 Task: Check out the San Diego attractions that are fun for all ages.
Action: Mouse moved to (691, 63)
Screenshot: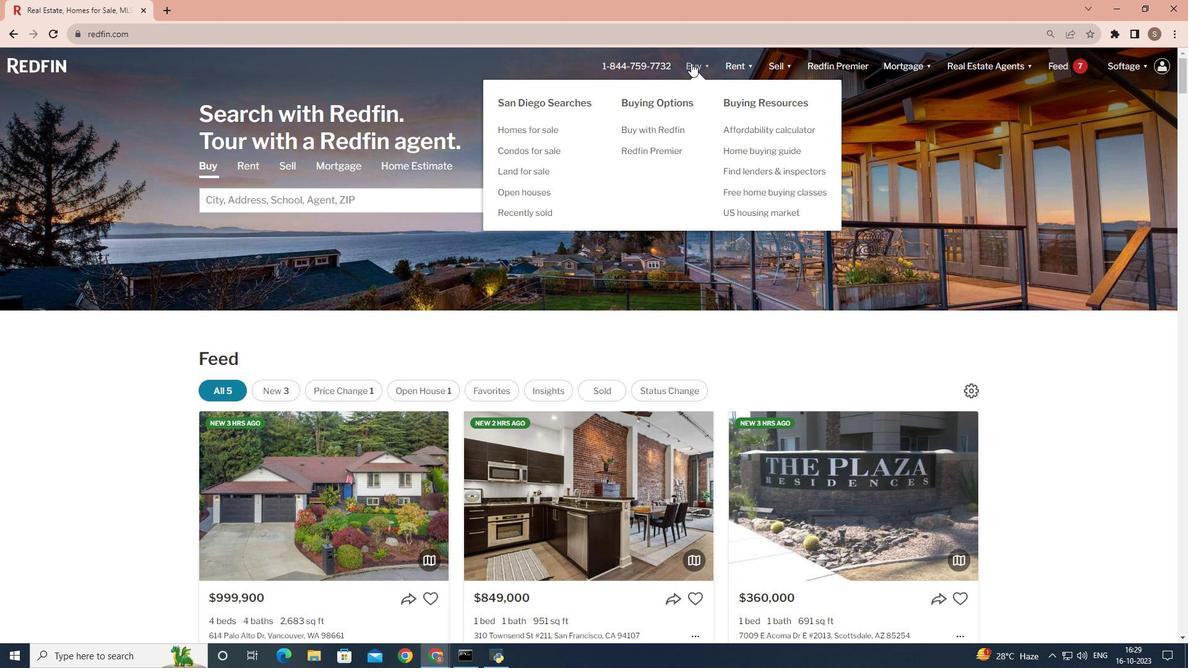 
Action: Mouse pressed left at (691, 63)
Screenshot: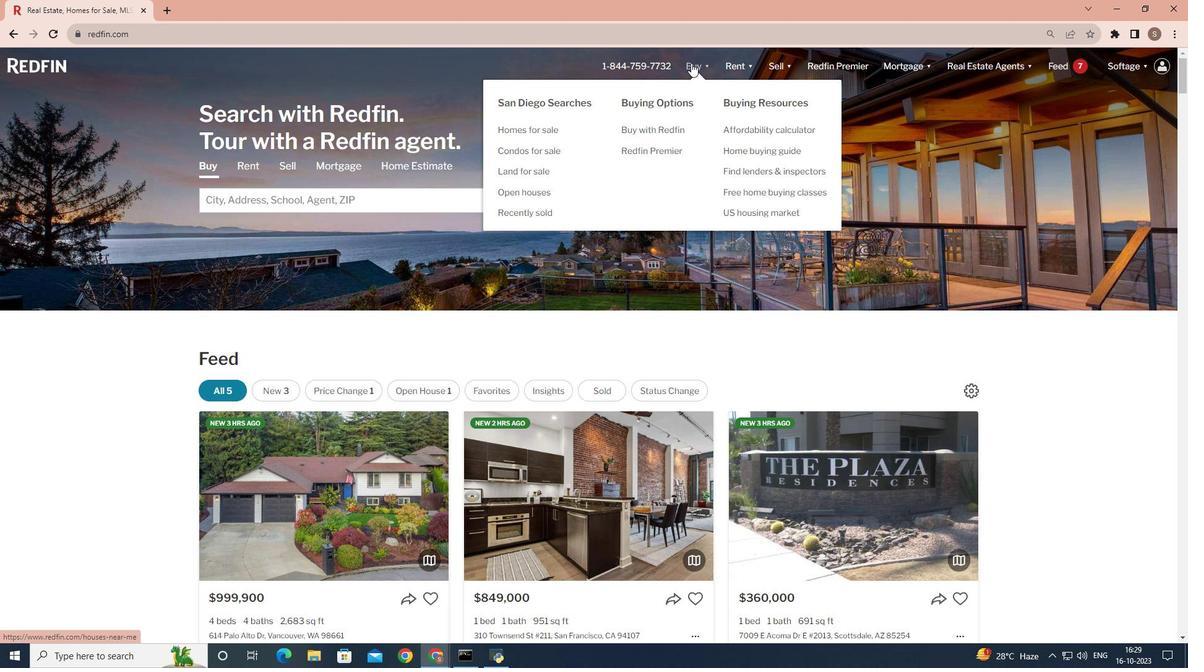 
Action: Mouse moved to (362, 248)
Screenshot: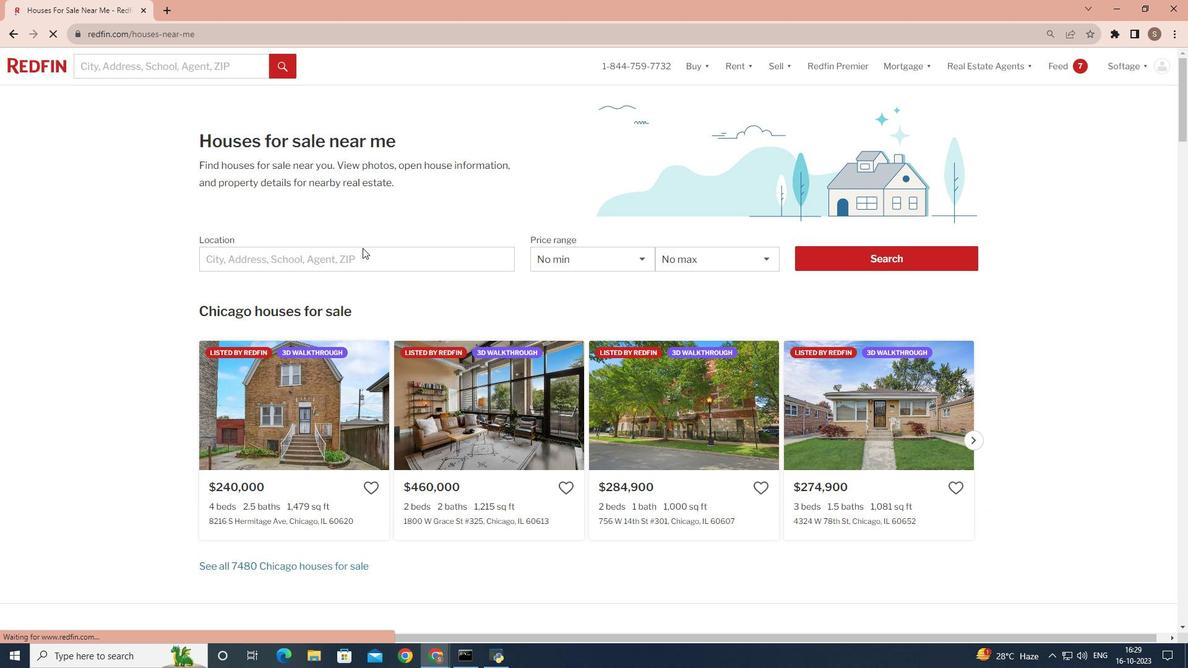 
Action: Mouse pressed left at (362, 248)
Screenshot: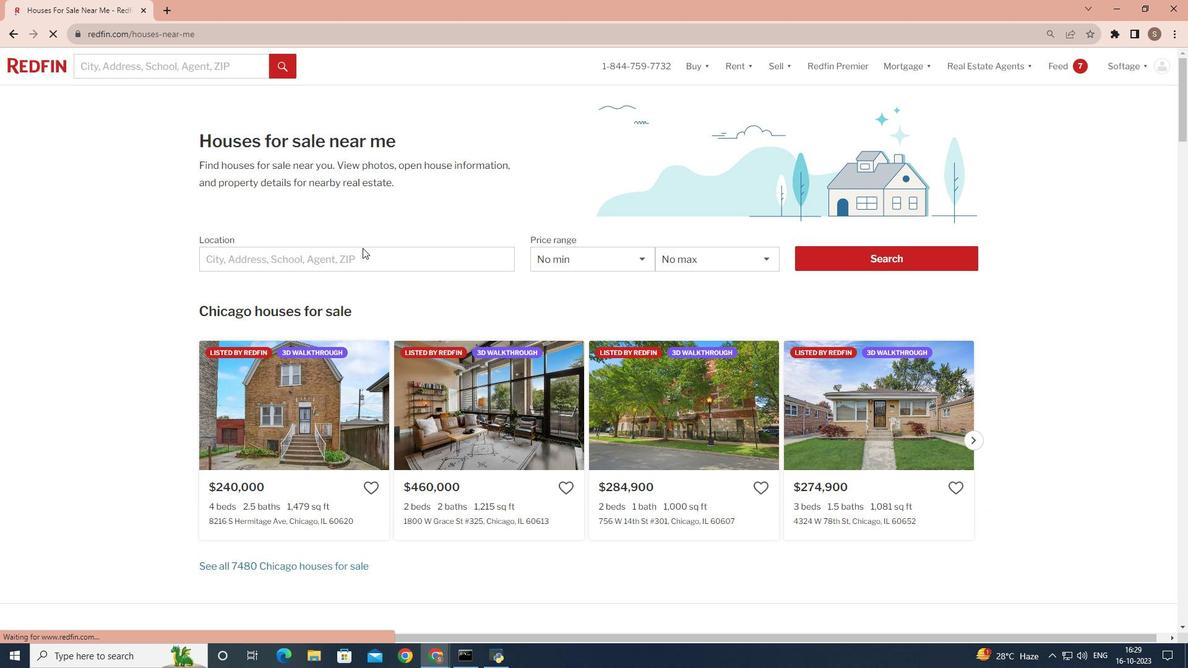 
Action: Mouse moved to (357, 256)
Screenshot: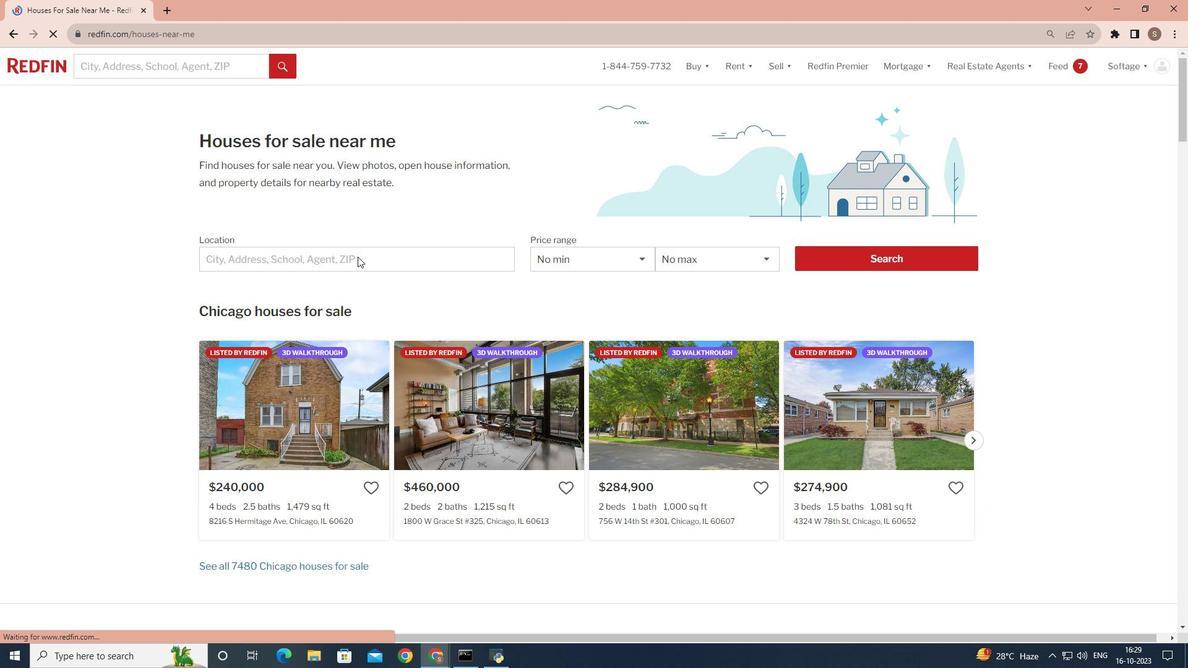 
Action: Mouse pressed left at (357, 256)
Screenshot: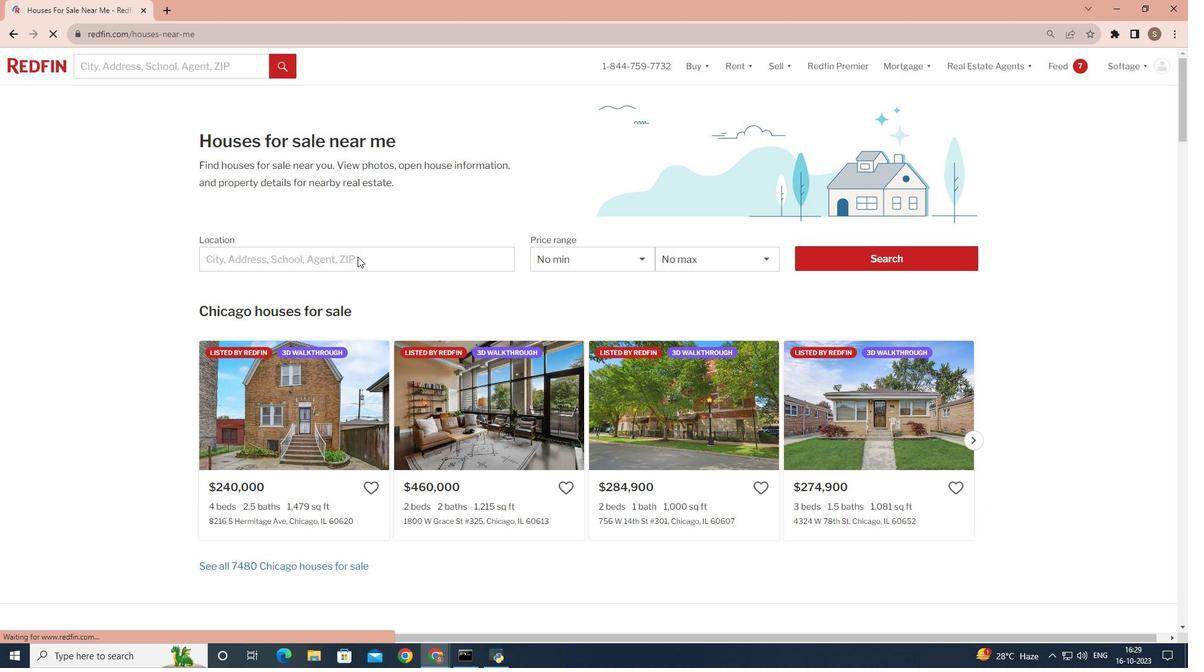 
Action: Mouse pressed left at (357, 256)
Screenshot: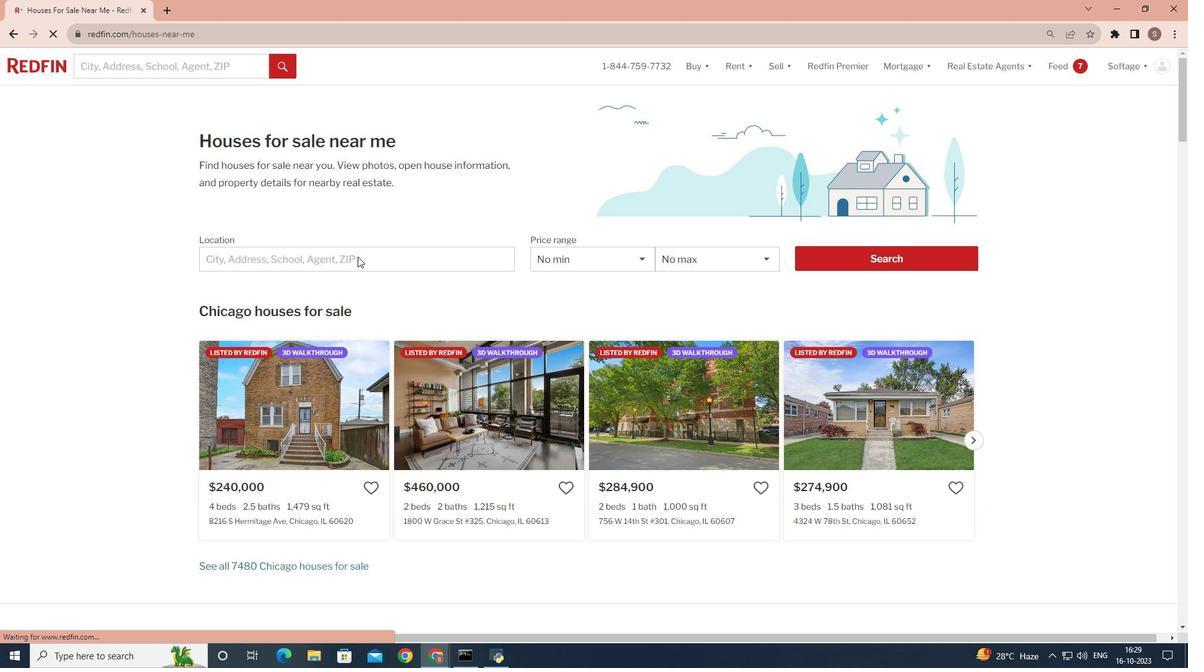 
Action: Mouse moved to (323, 261)
Screenshot: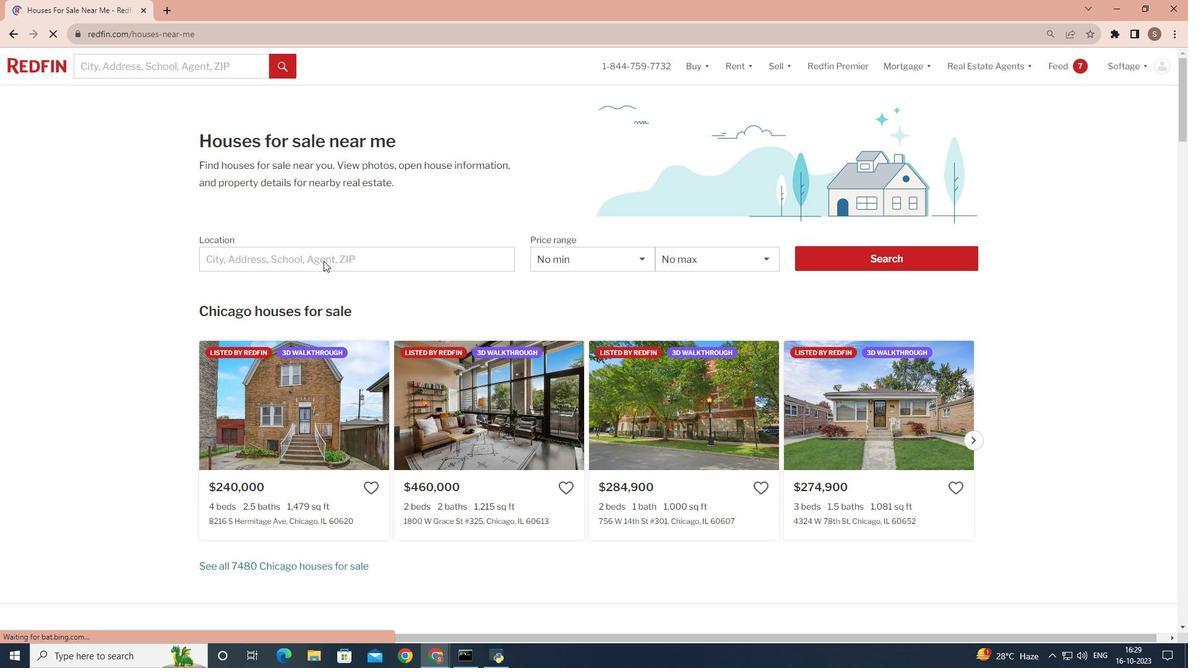 
Action: Mouse pressed left at (323, 261)
Screenshot: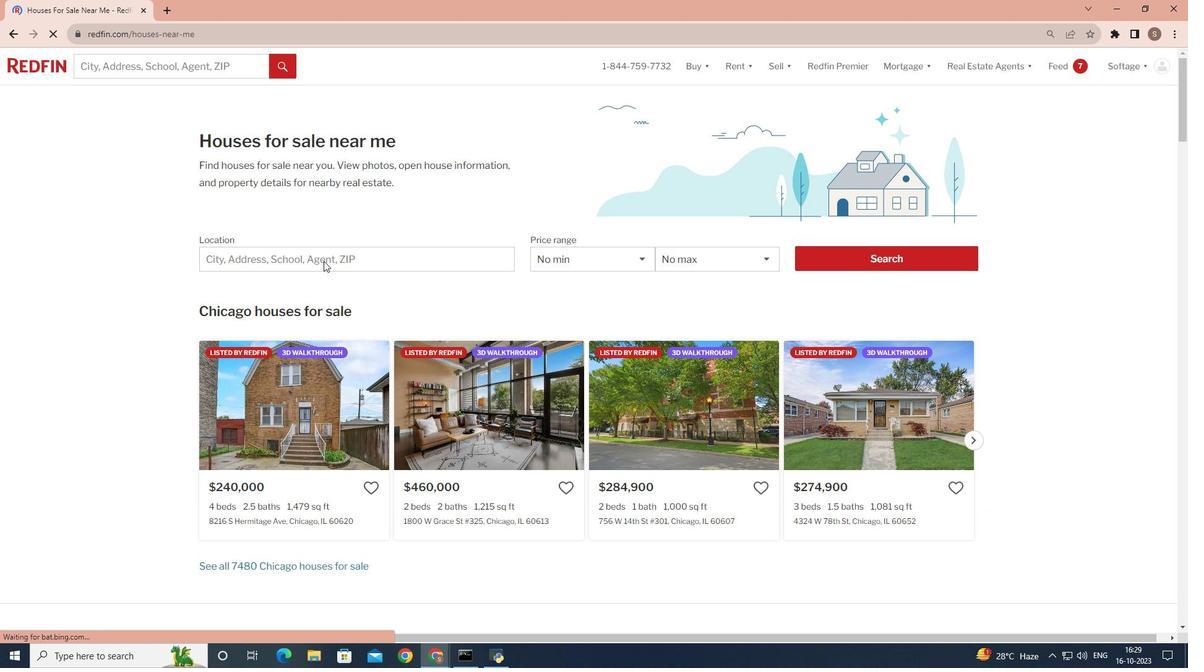 
Action: Mouse moved to (310, 251)
Screenshot: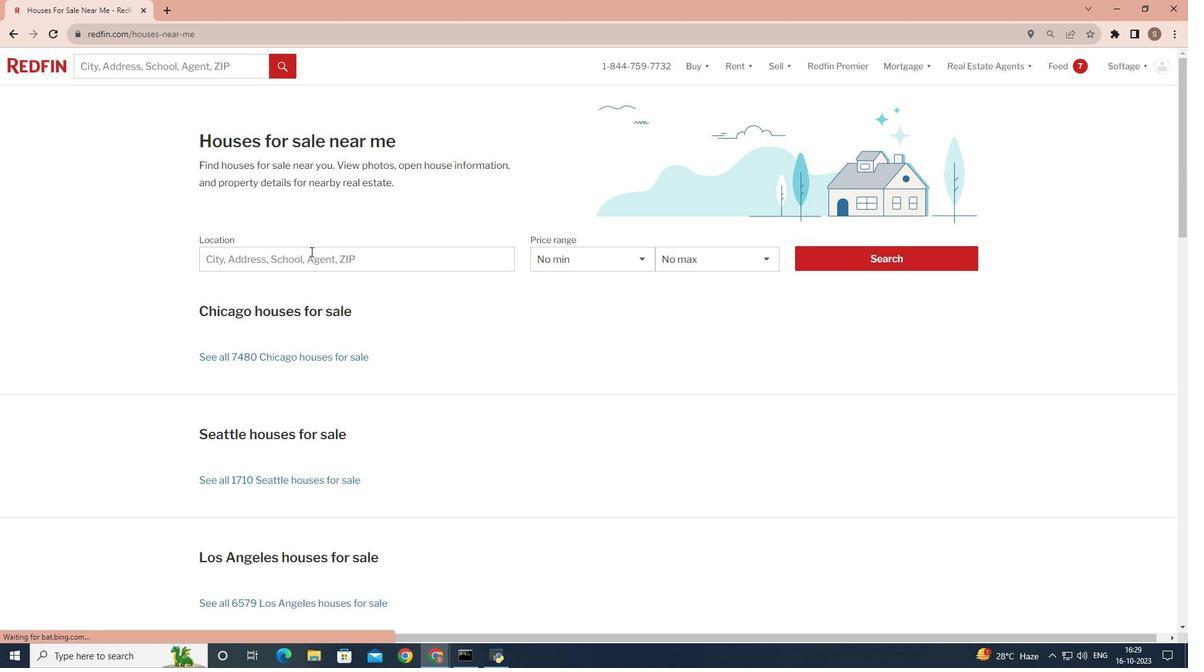 
Action: Mouse pressed left at (310, 251)
Screenshot: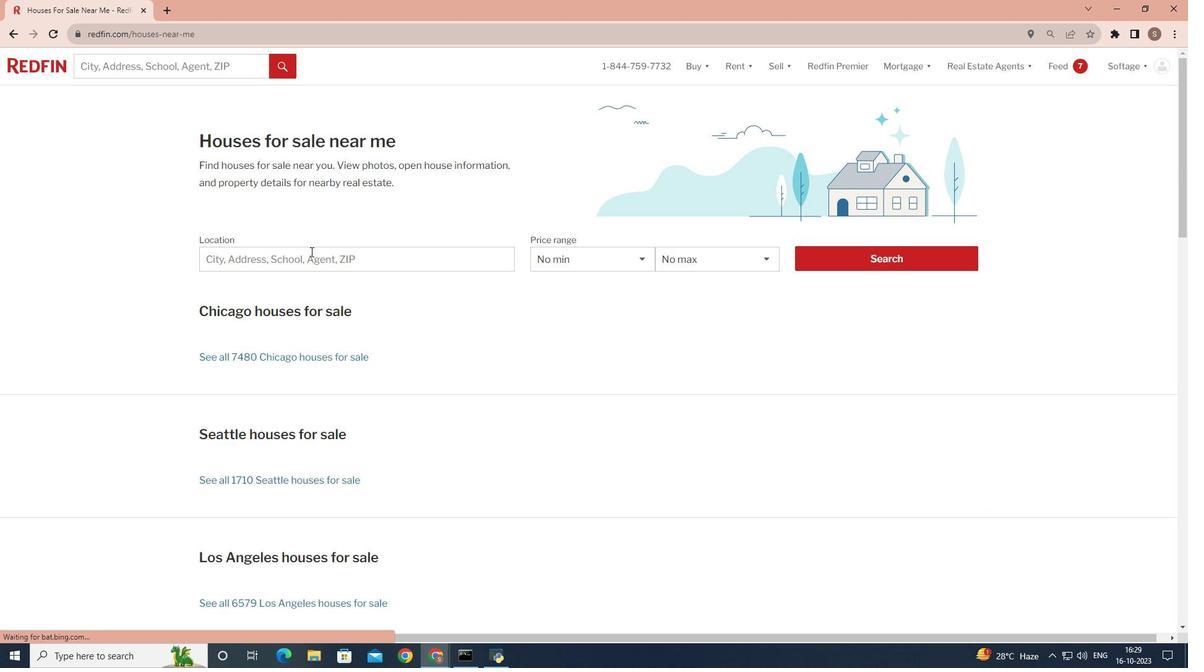 
Action: Key pressed <Key.shift>San<Key.space><Key.shift>Diego<Key.enter>
Screenshot: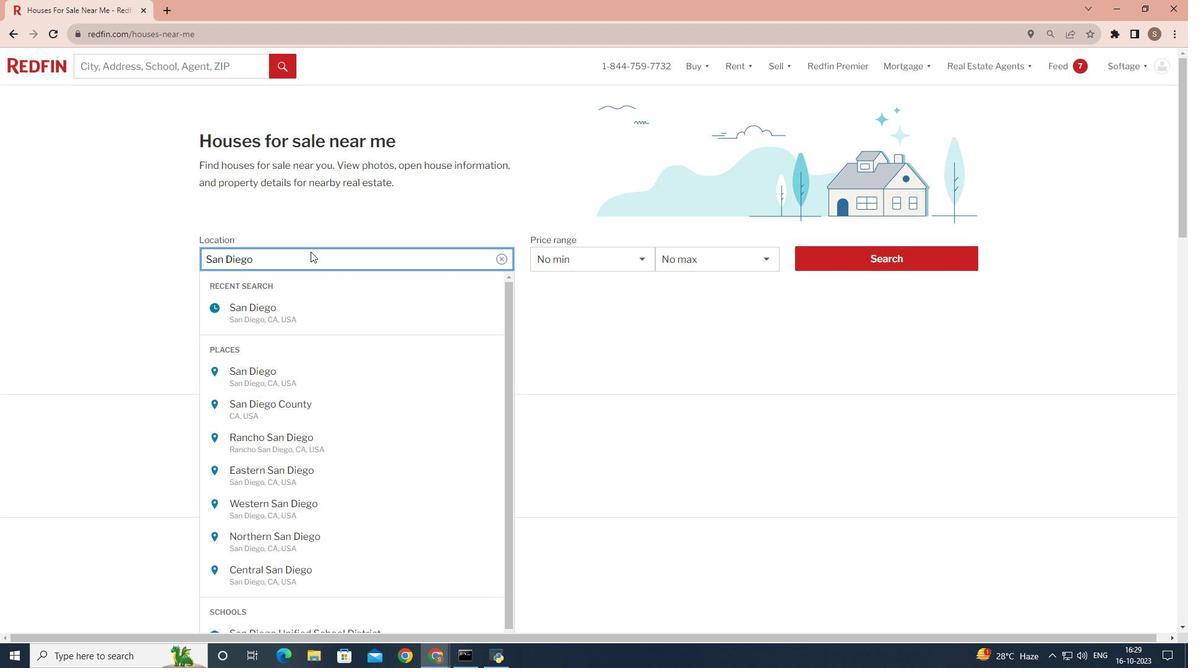 
Action: Mouse moved to (812, 256)
Screenshot: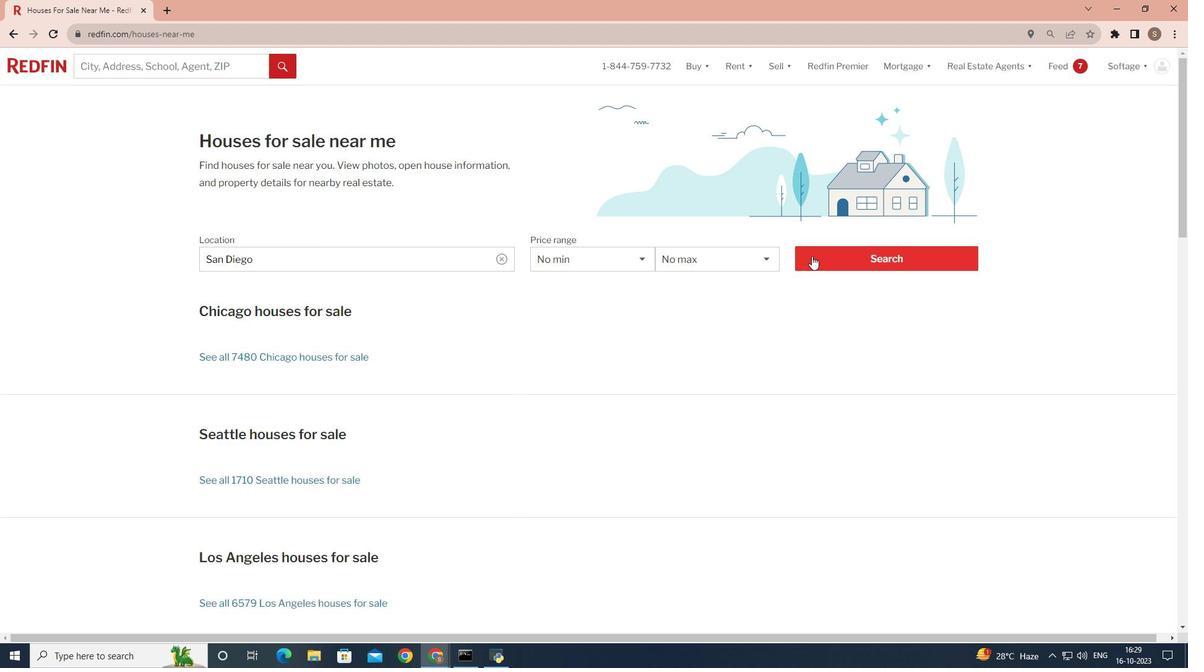 
Action: Mouse pressed left at (812, 256)
Screenshot: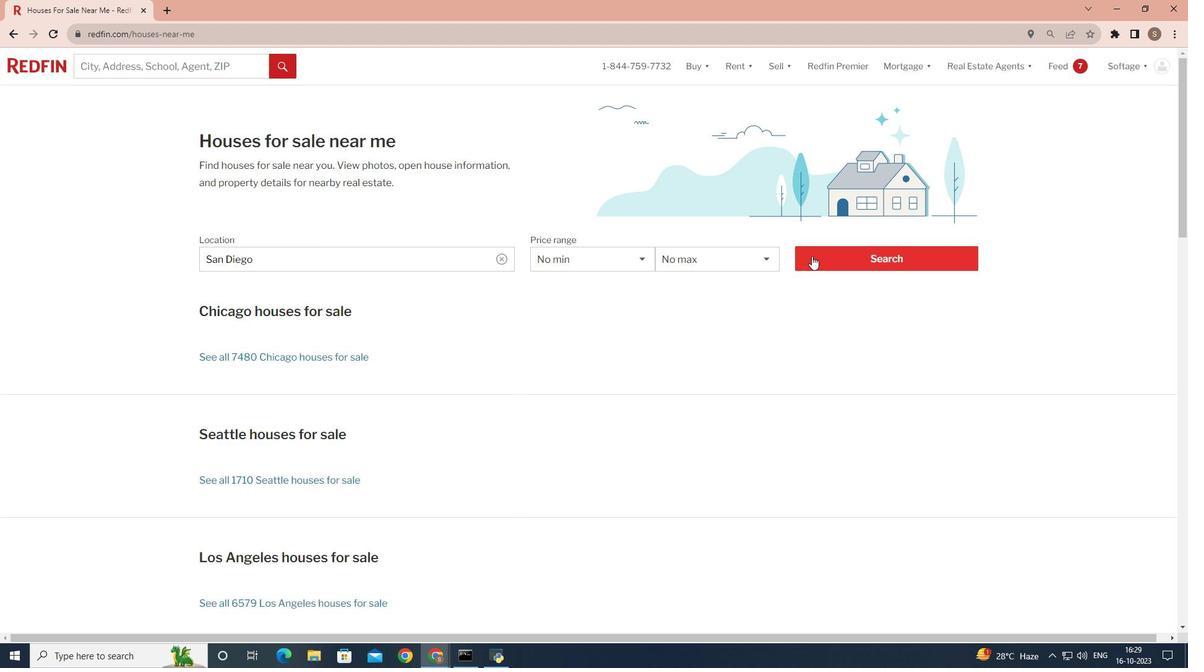 
Action: Mouse pressed left at (812, 256)
Screenshot: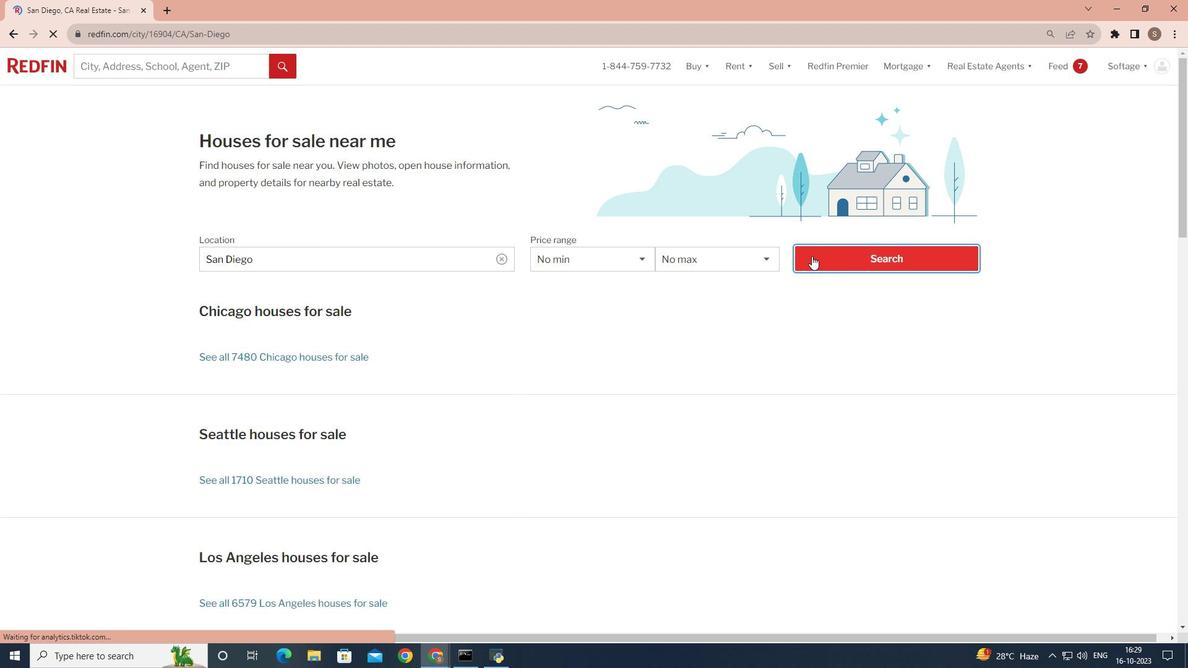 
Action: Mouse moved to (1137, 105)
Screenshot: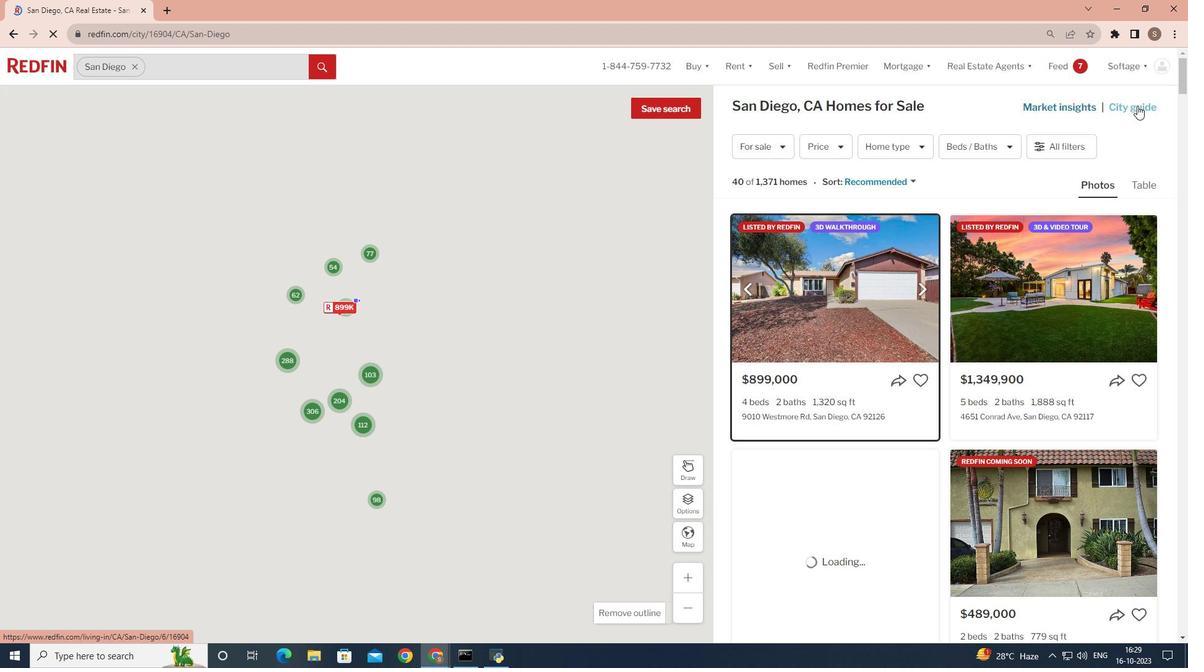 
Action: Mouse pressed left at (1137, 105)
Screenshot: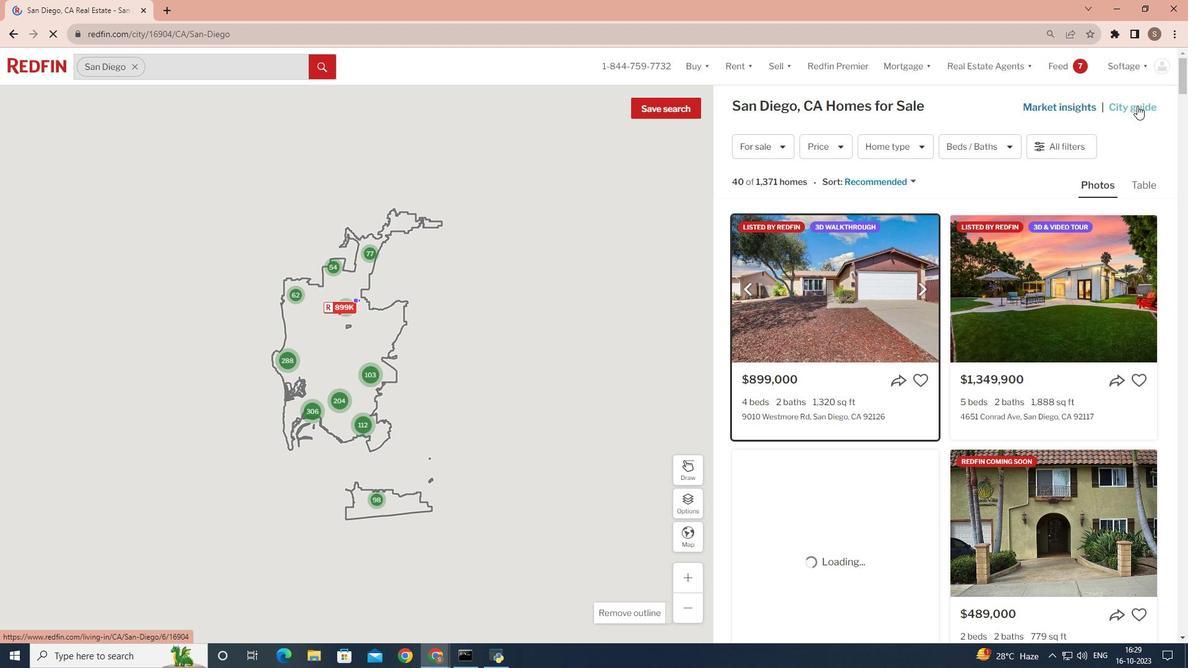 
Action: Mouse moved to (602, 493)
Screenshot: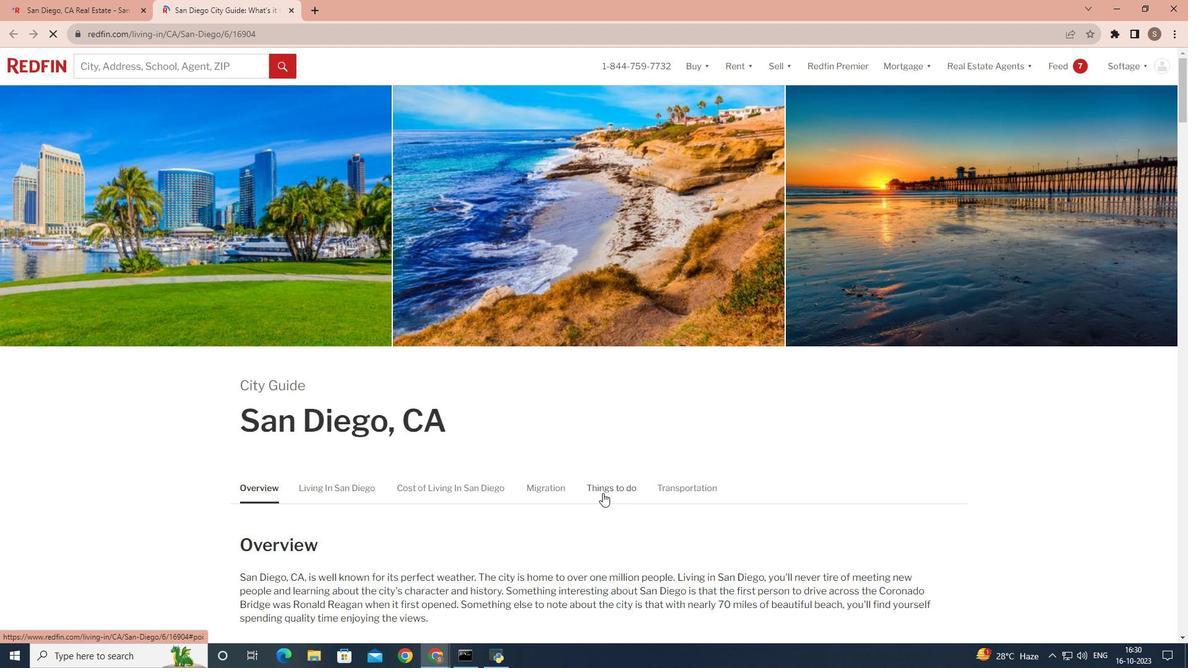 
Action: Mouse pressed left at (602, 493)
Screenshot: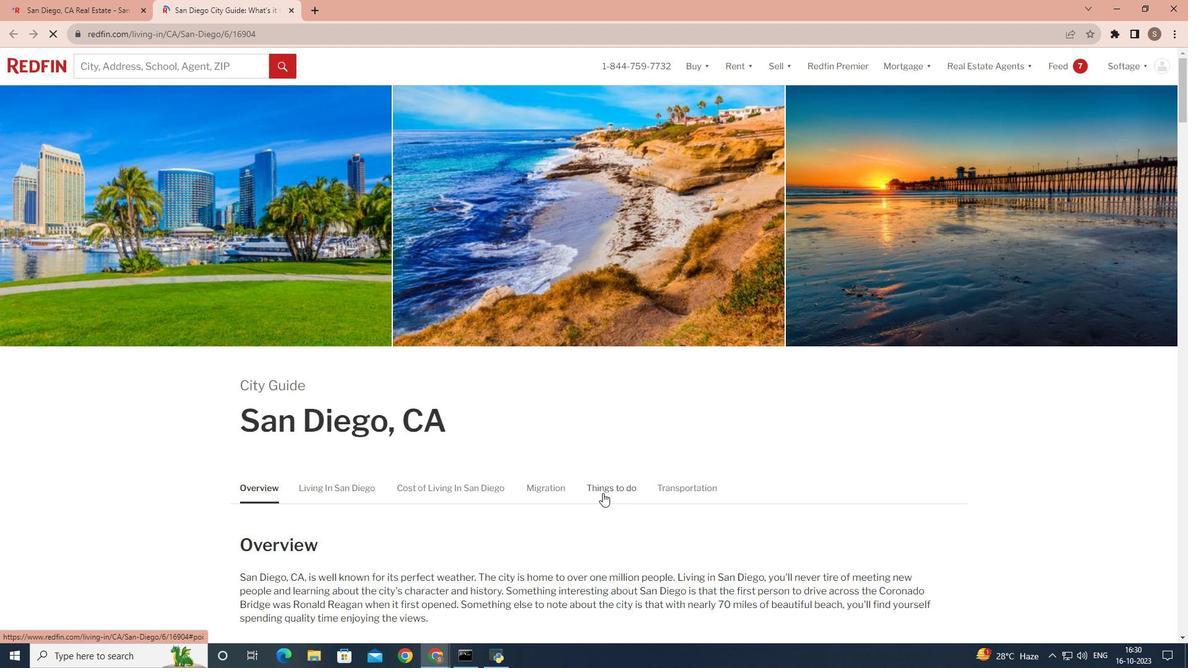 
Action: Mouse moved to (448, 296)
Screenshot: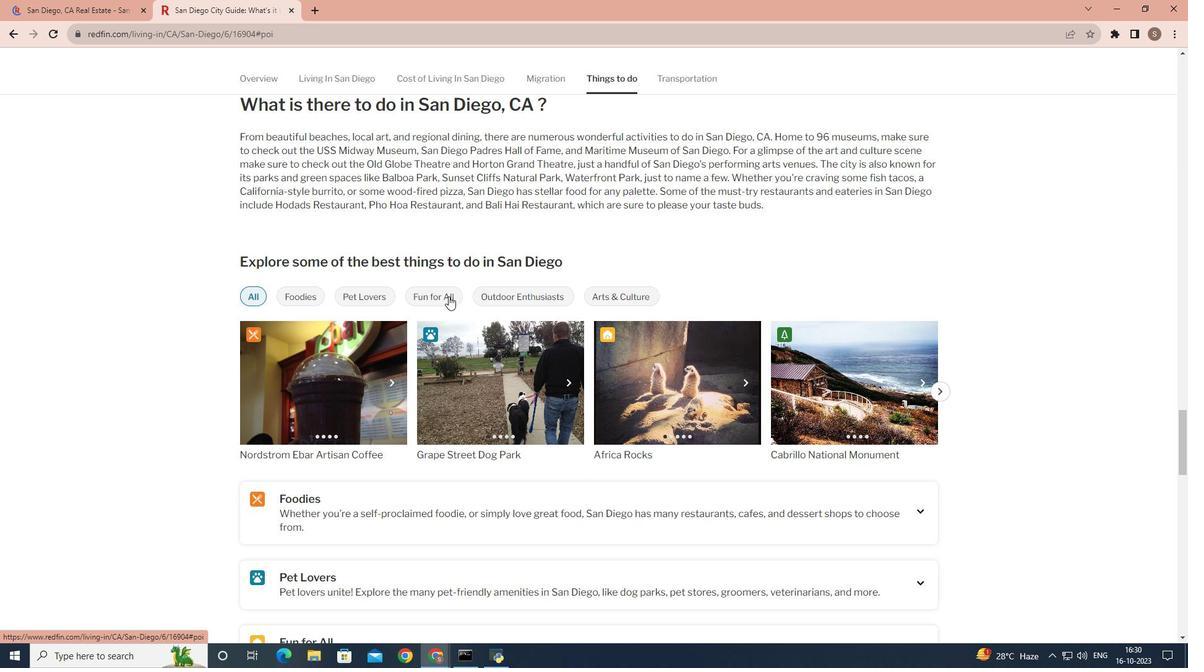 
Action: Mouse pressed left at (448, 296)
Screenshot: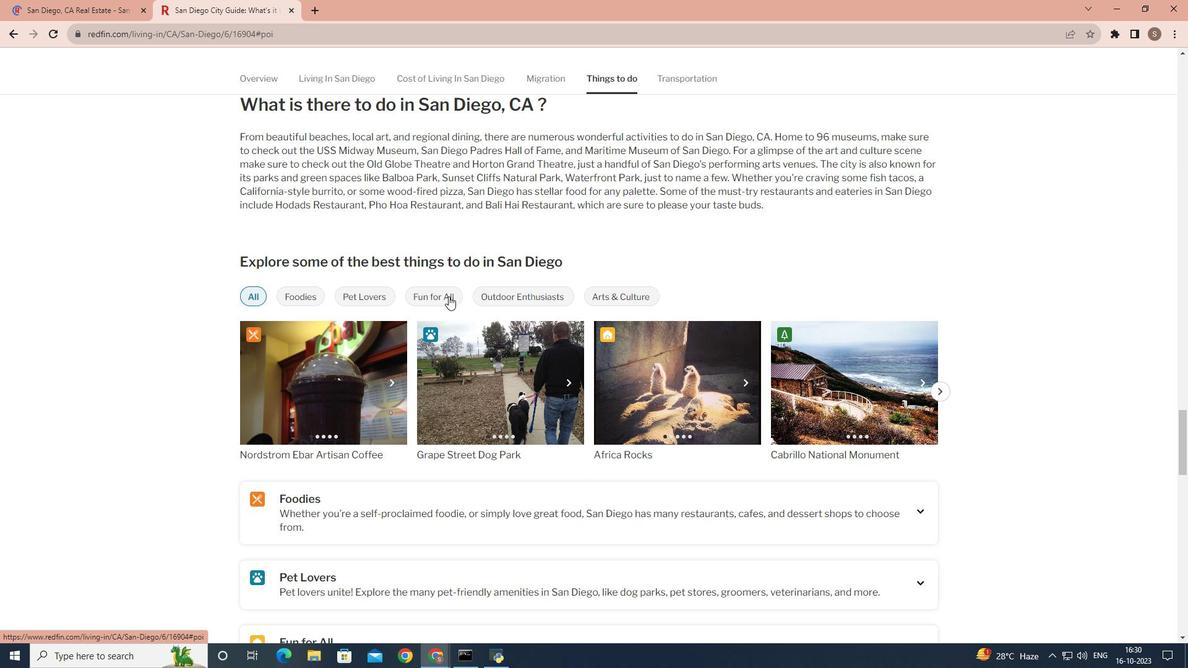 
Action: Mouse scrolled (448, 295) with delta (0, 0)
Screenshot: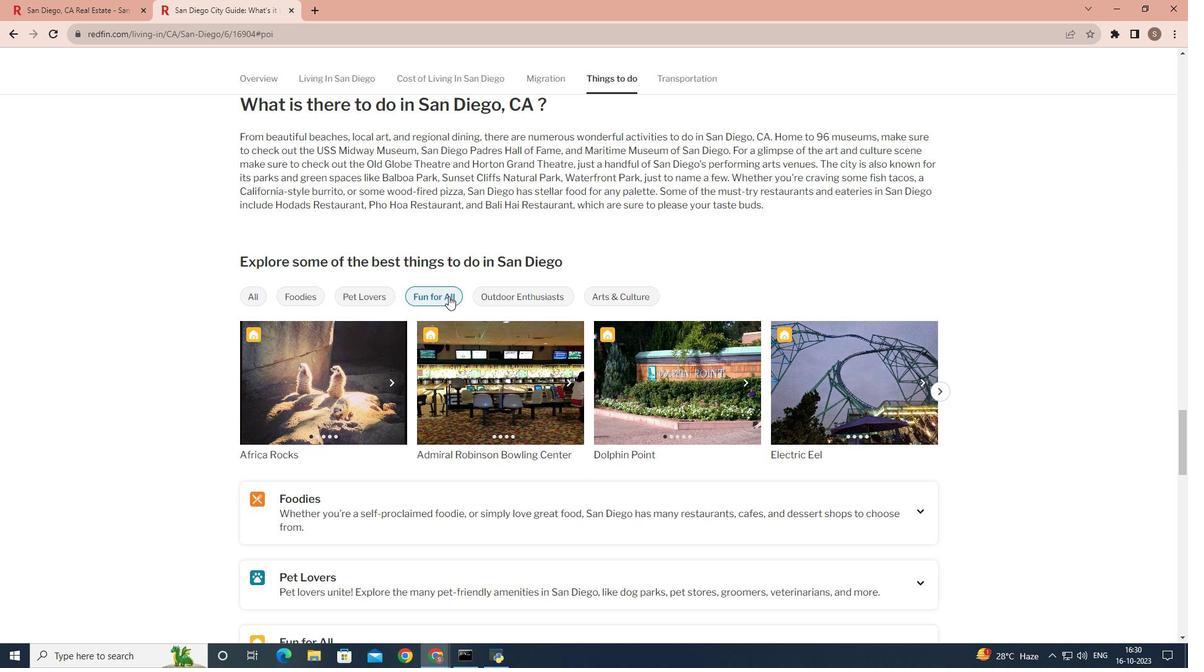 
Action: Mouse scrolled (448, 295) with delta (0, 0)
Screenshot: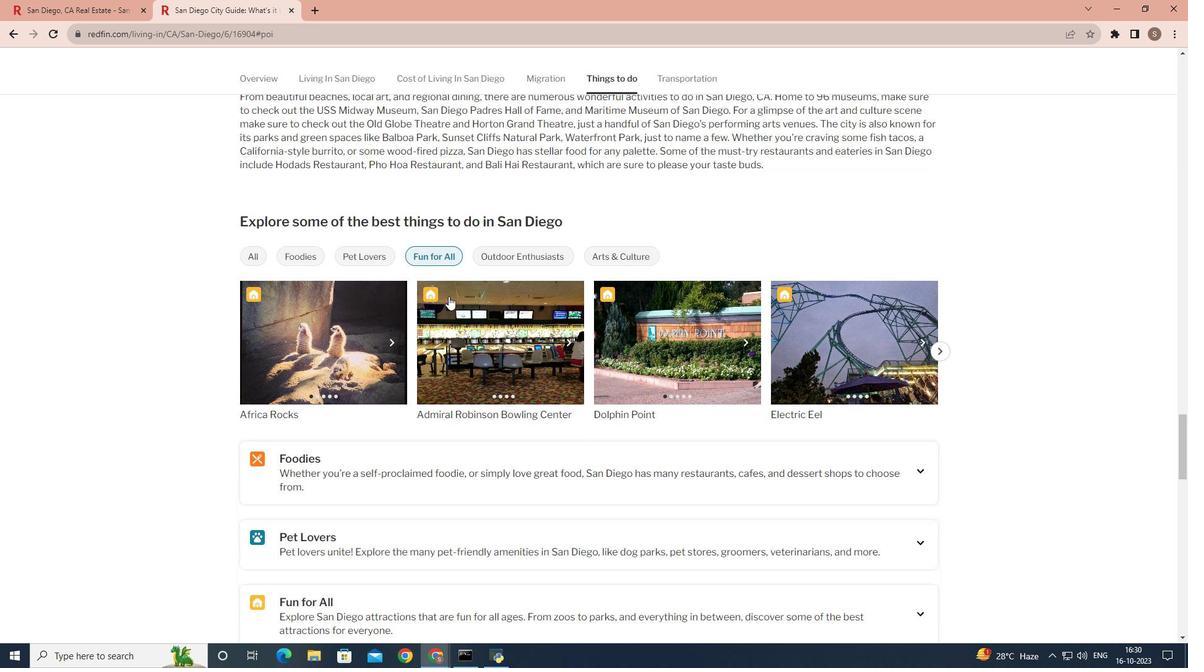 
Action: Mouse moved to (363, 537)
Screenshot: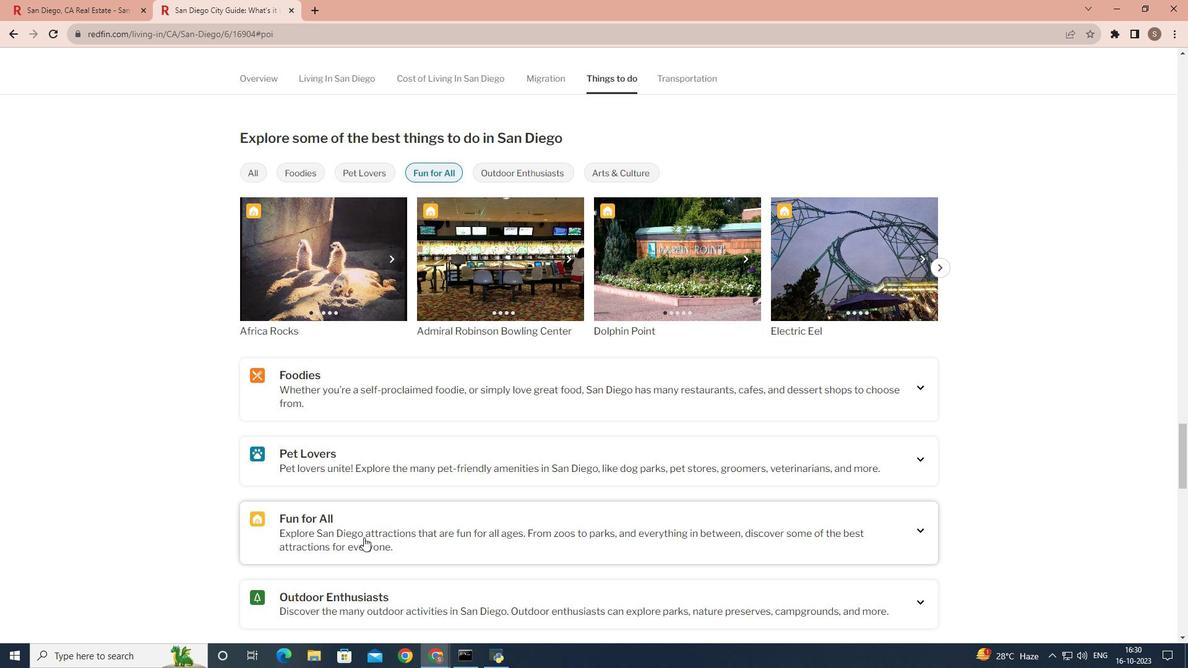 
Action: Mouse pressed left at (363, 537)
Screenshot: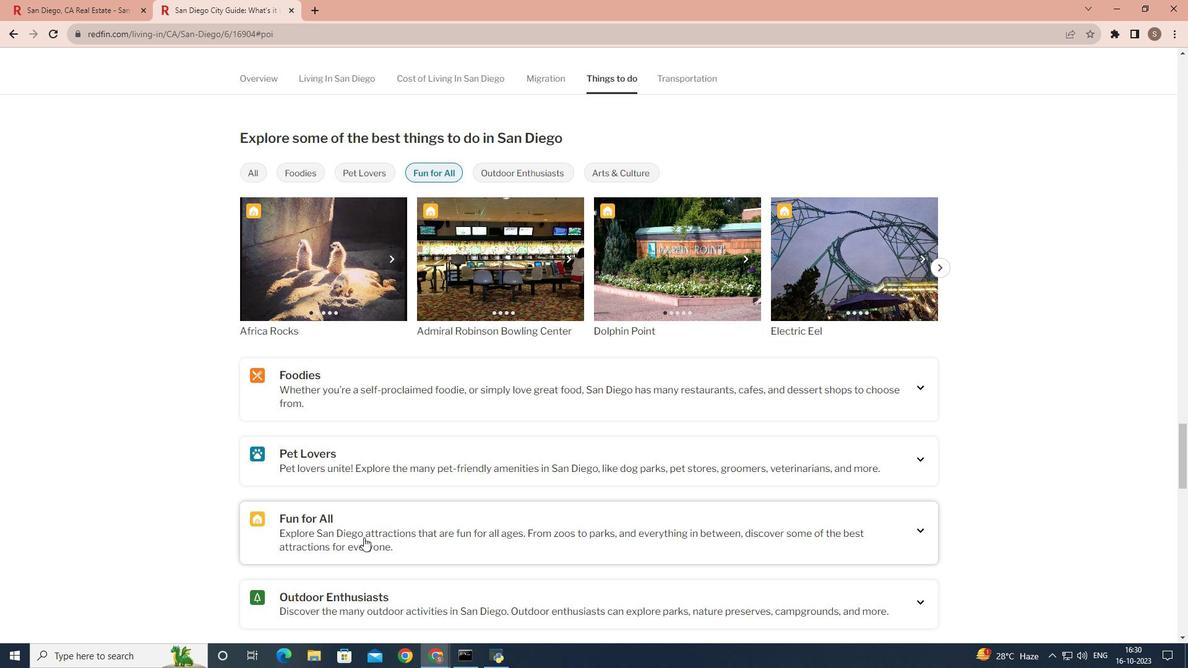 
Action: Mouse scrolled (363, 537) with delta (0, 0)
Screenshot: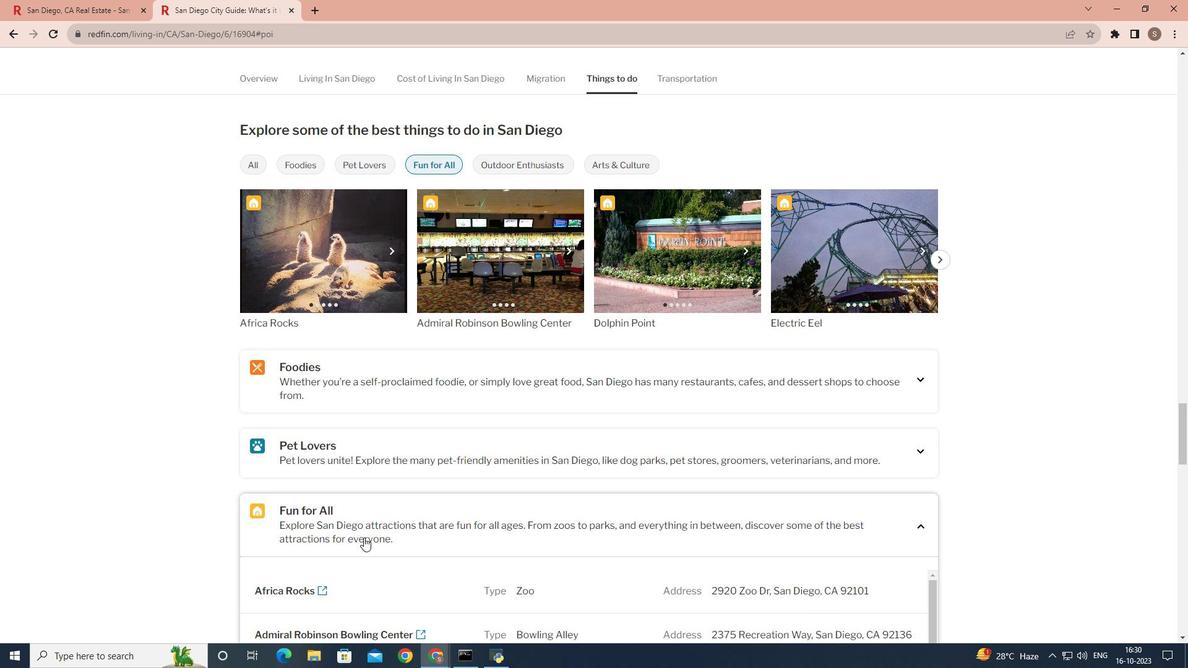 
Action: Mouse scrolled (363, 537) with delta (0, 0)
Screenshot: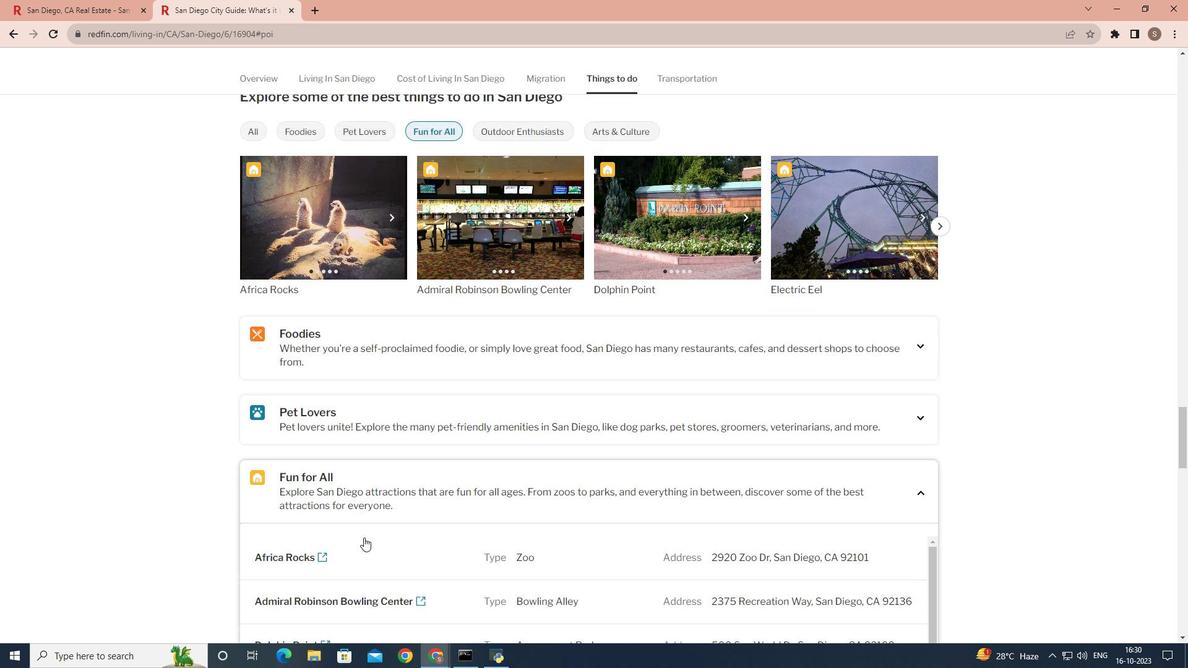 
Action: Mouse scrolled (363, 537) with delta (0, 0)
Screenshot: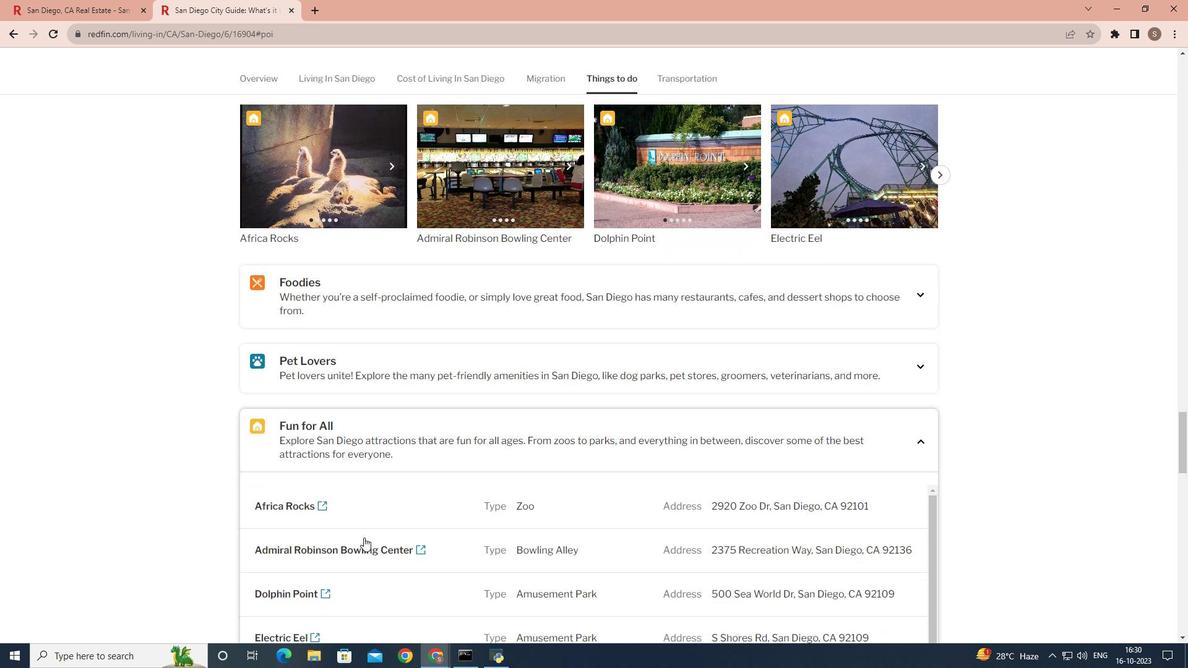 
Action: Mouse scrolled (363, 537) with delta (0, 0)
Screenshot: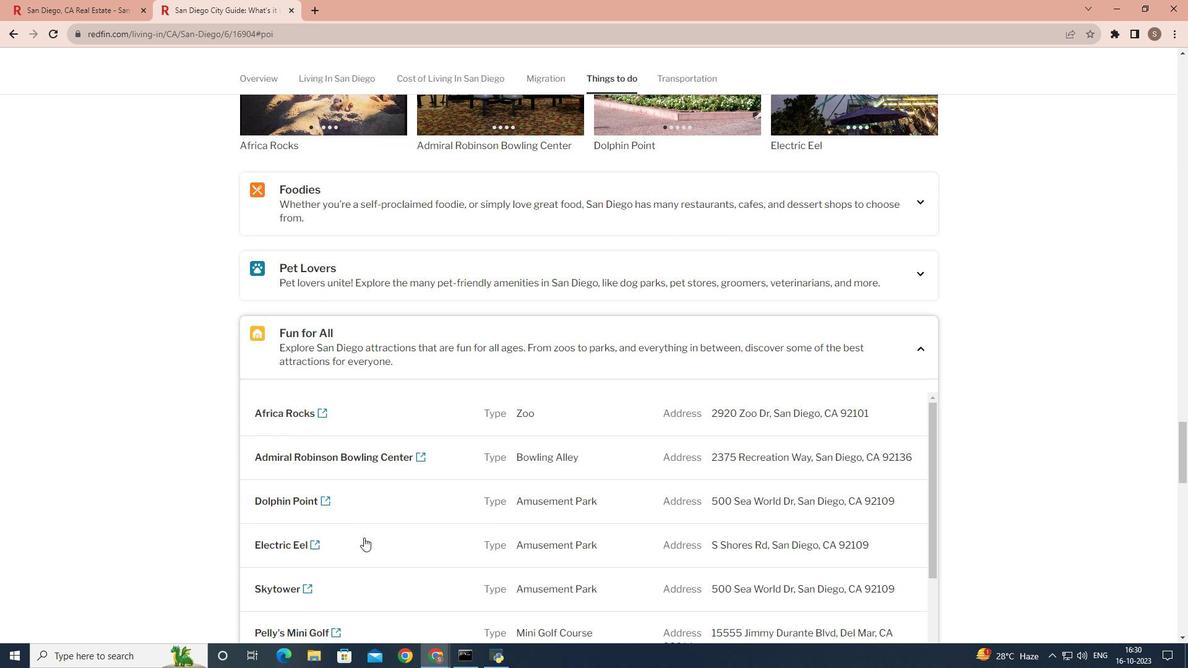 
Action: Mouse scrolled (363, 537) with delta (0, 0)
Screenshot: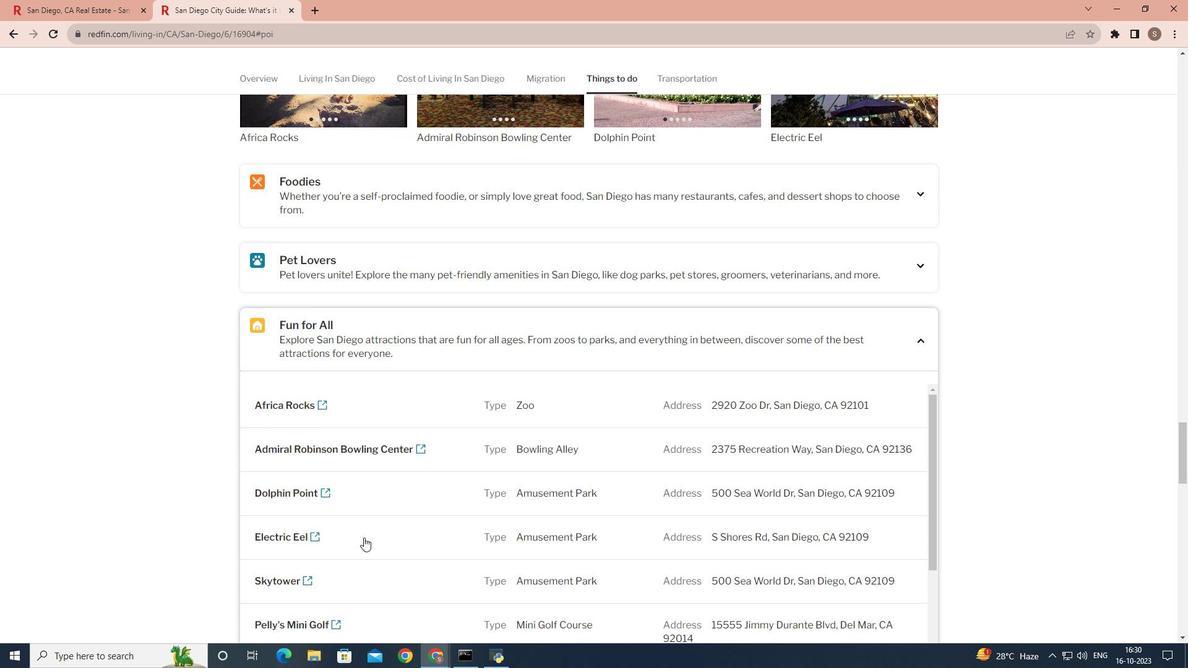 
Action: Mouse scrolled (363, 537) with delta (0, 0)
Screenshot: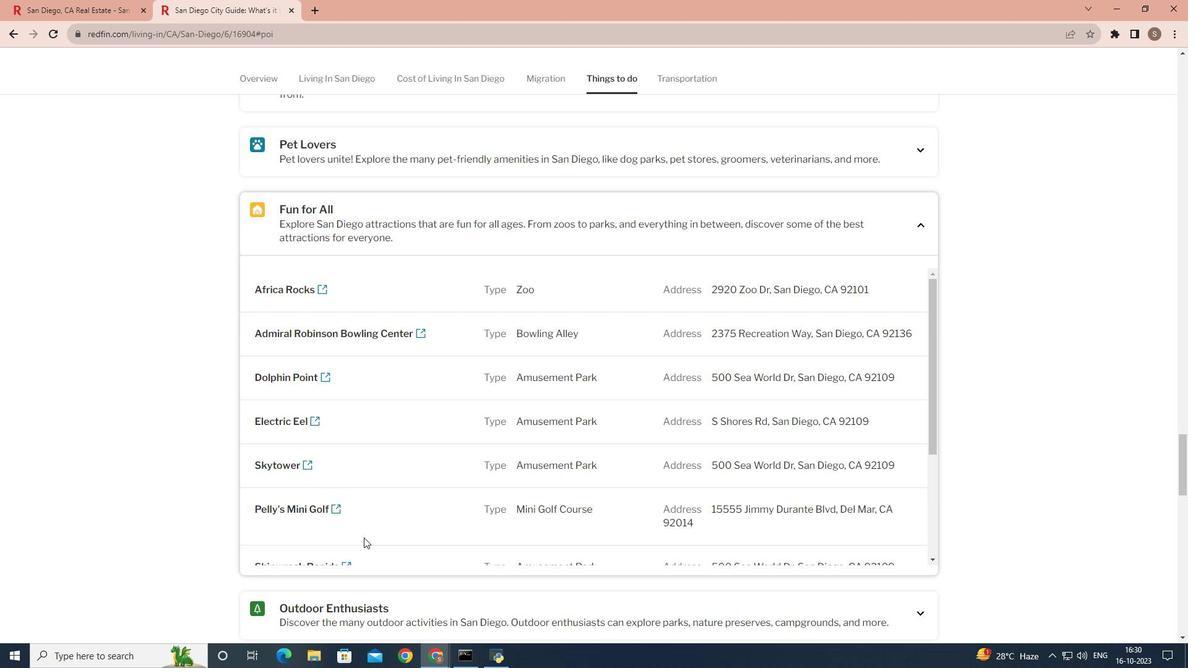 
Action: Mouse scrolled (363, 537) with delta (0, 0)
Screenshot: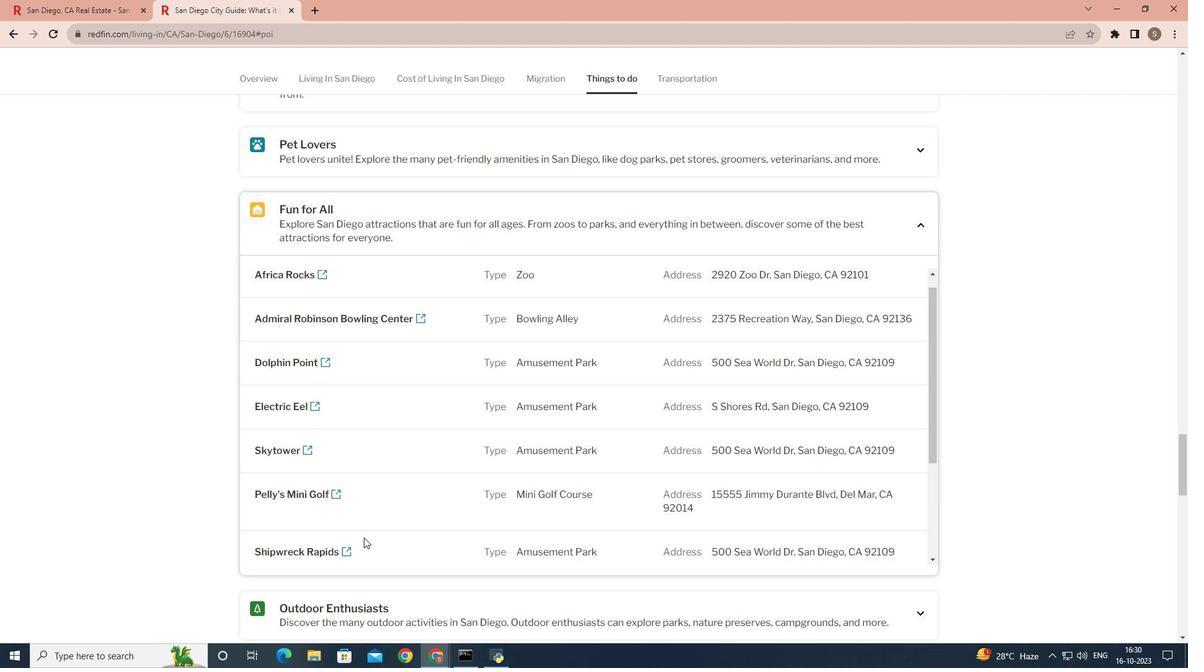 
Action: Mouse scrolled (363, 537) with delta (0, 0)
Screenshot: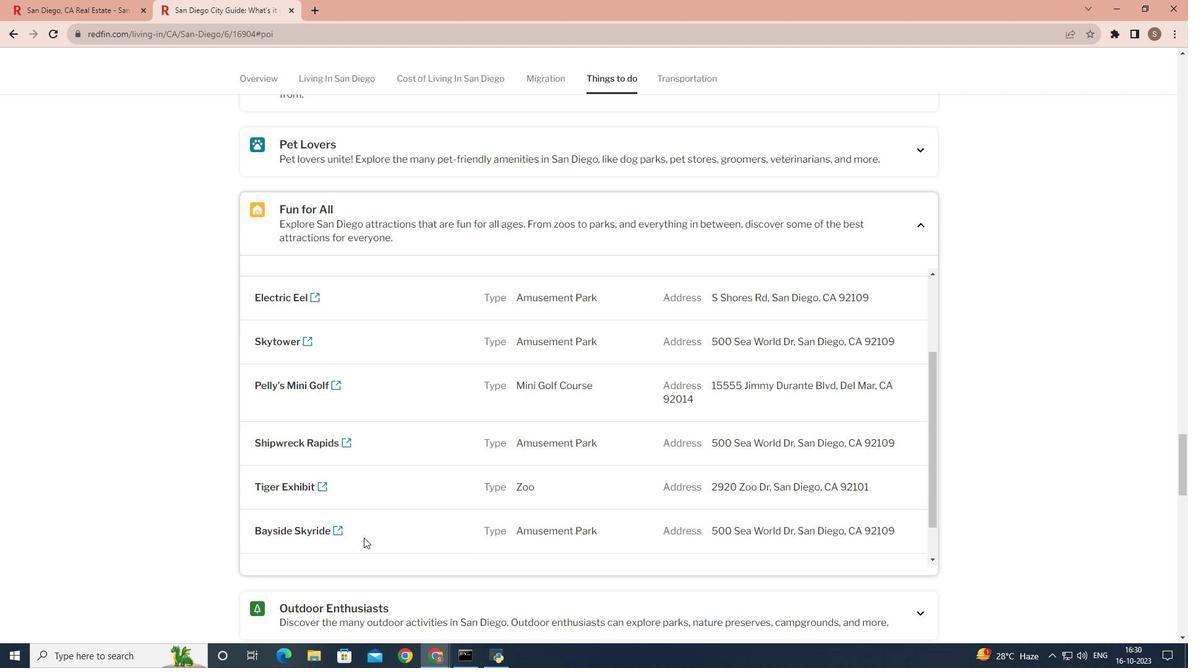 
Action: Mouse scrolled (363, 537) with delta (0, 0)
Screenshot: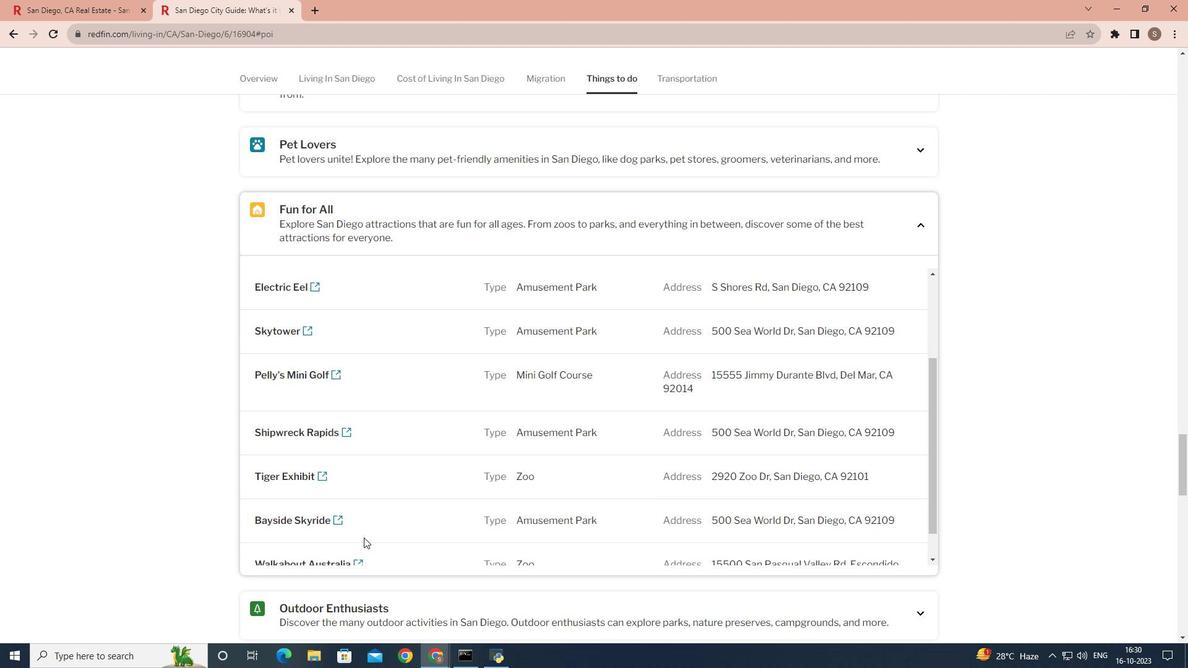 
Action: Mouse scrolled (363, 537) with delta (0, 0)
Screenshot: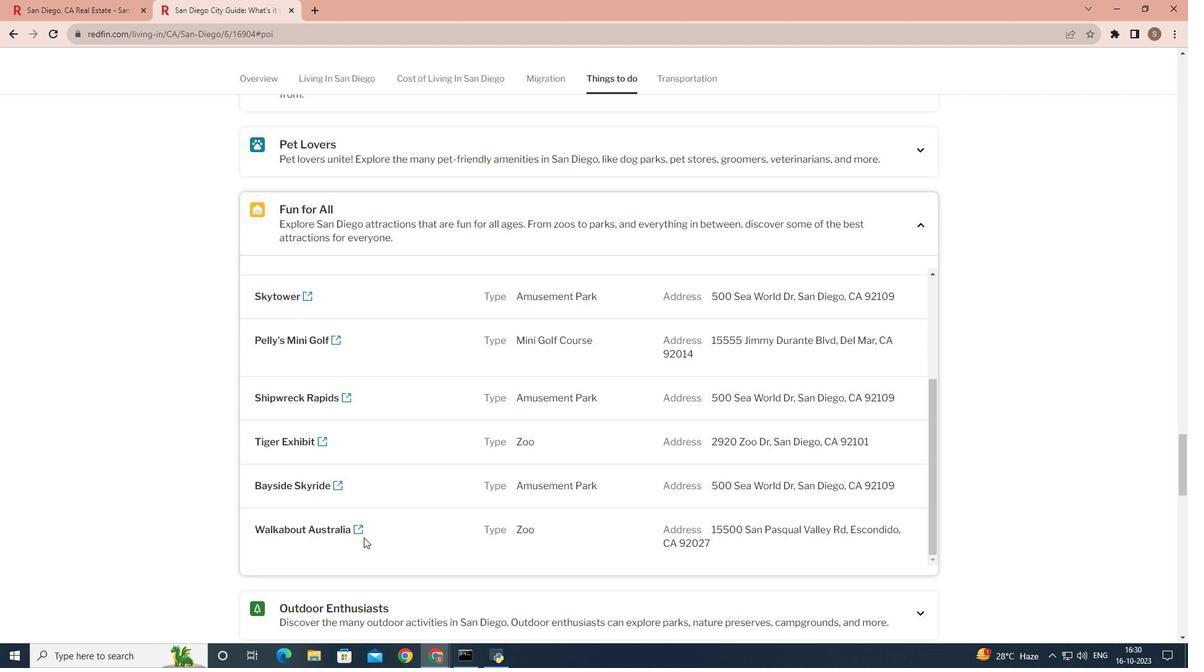 
Action: Mouse scrolled (363, 537) with delta (0, 0)
Screenshot: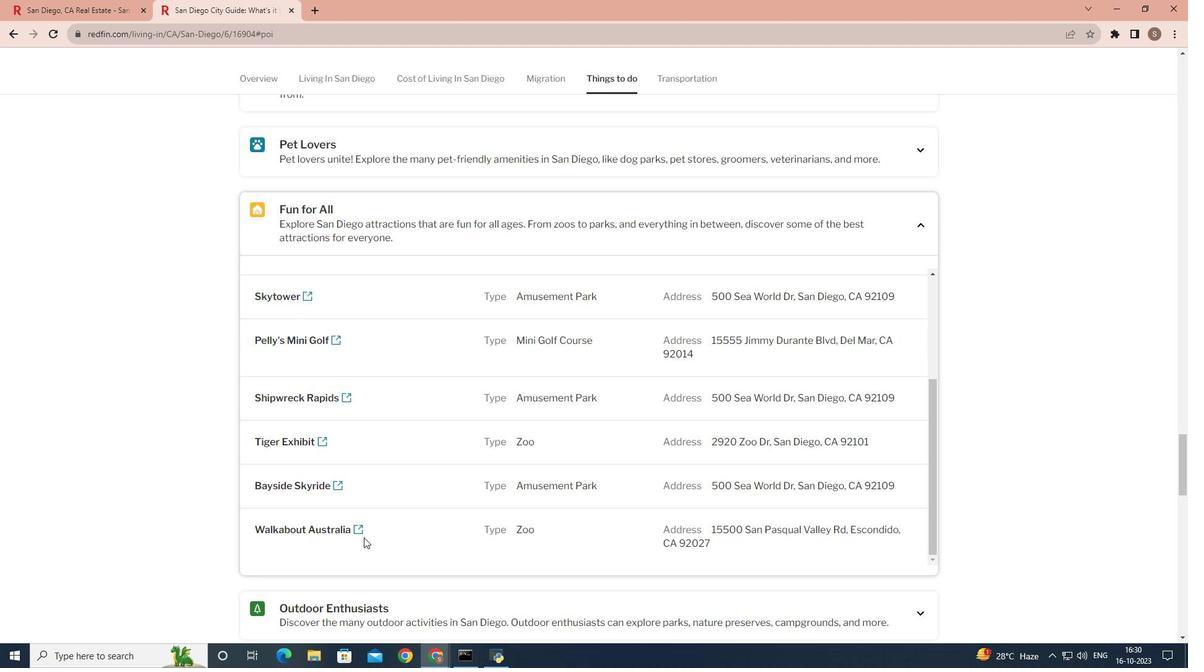 
